 Task: Manage the "Create record" page in the site builder.
Action: Mouse moved to (995, 69)
Screenshot: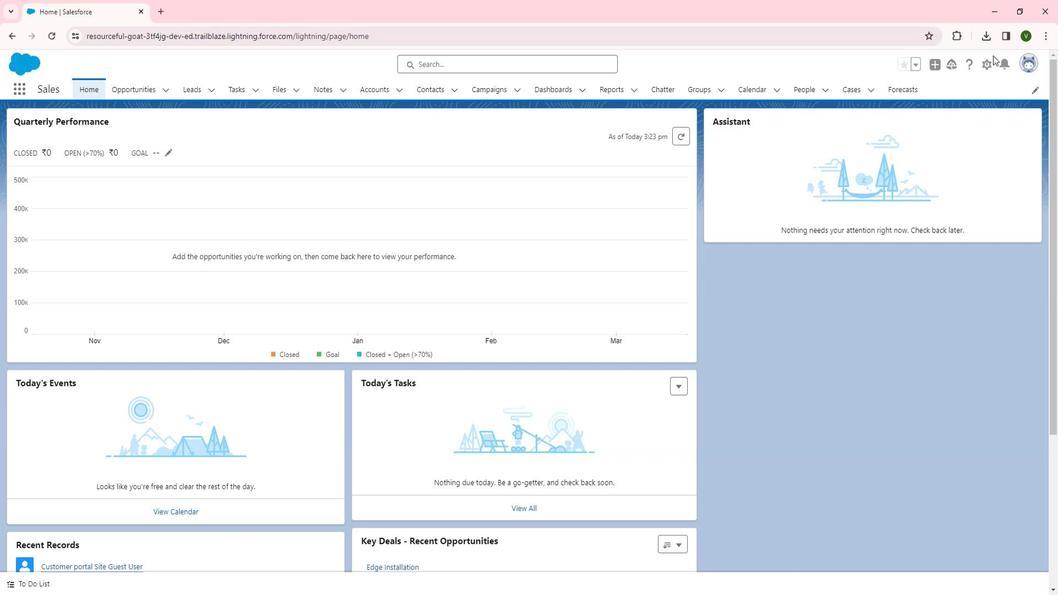 
Action: Mouse pressed left at (995, 69)
Screenshot: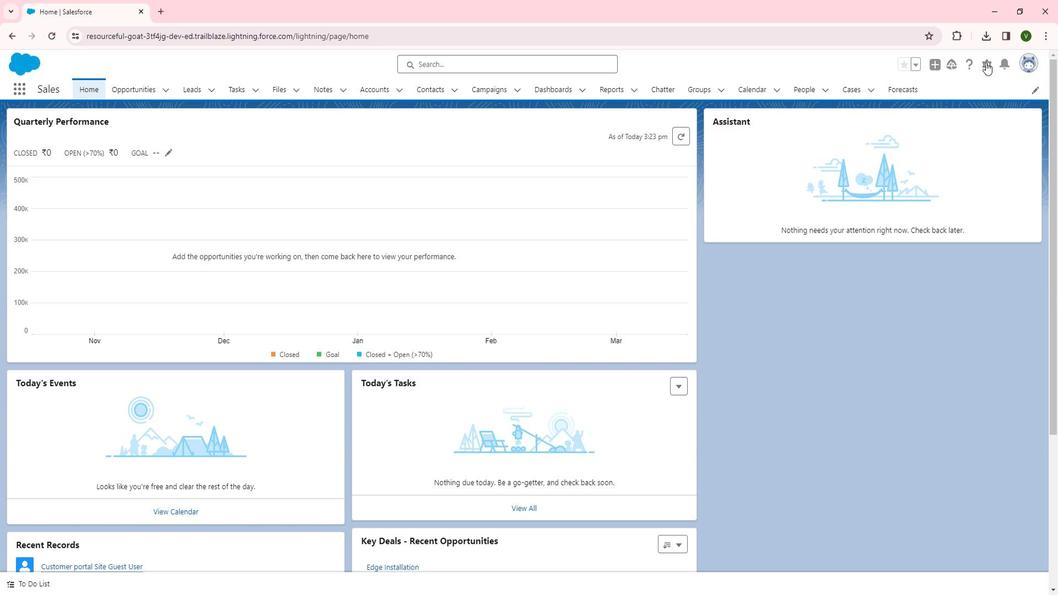 
Action: Mouse moved to (961, 99)
Screenshot: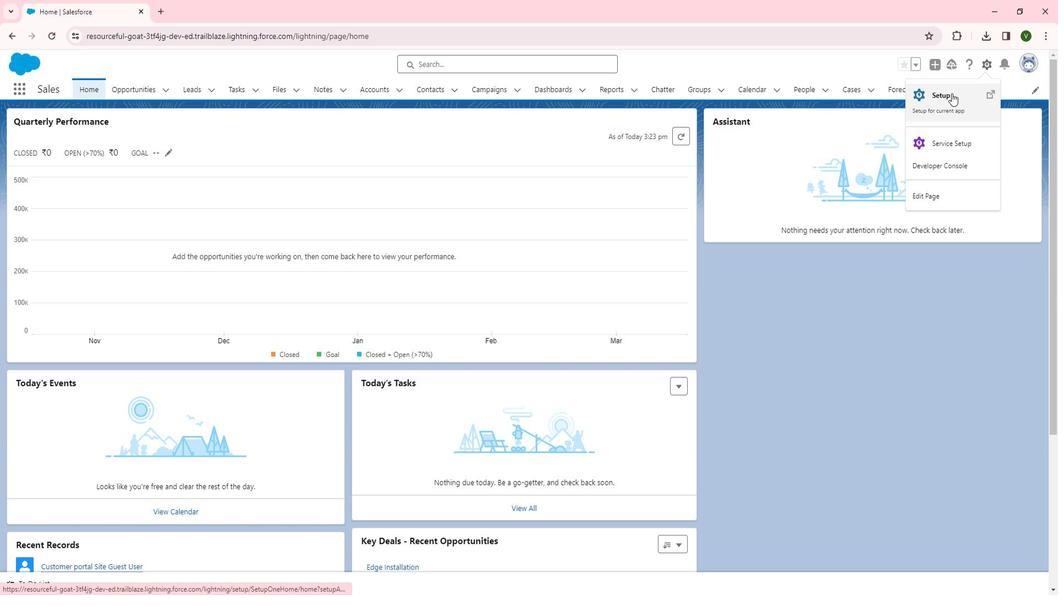 
Action: Mouse pressed left at (961, 99)
Screenshot: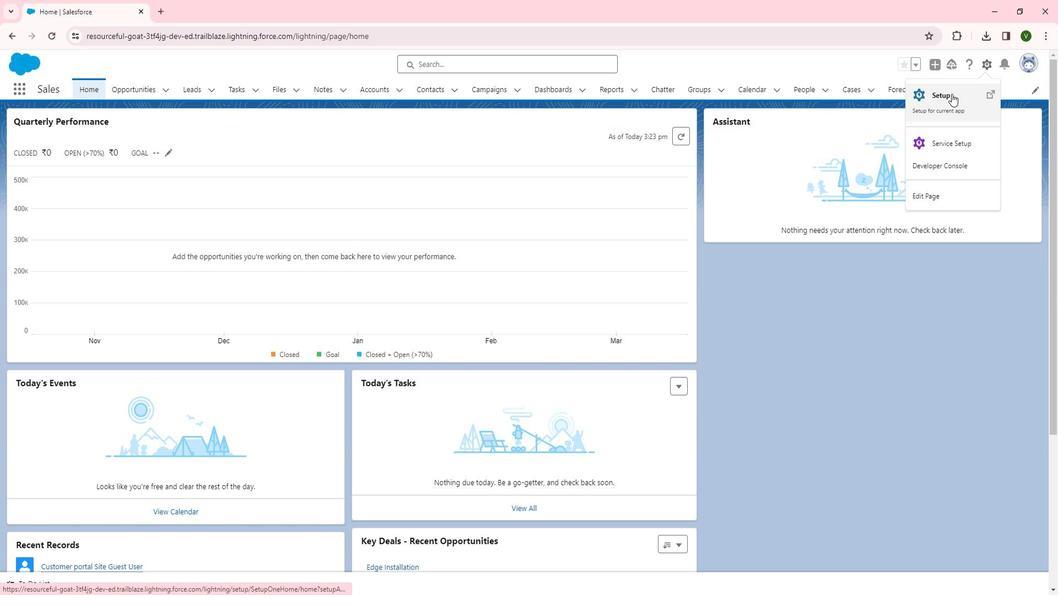 
Action: Mouse moved to (94, 335)
Screenshot: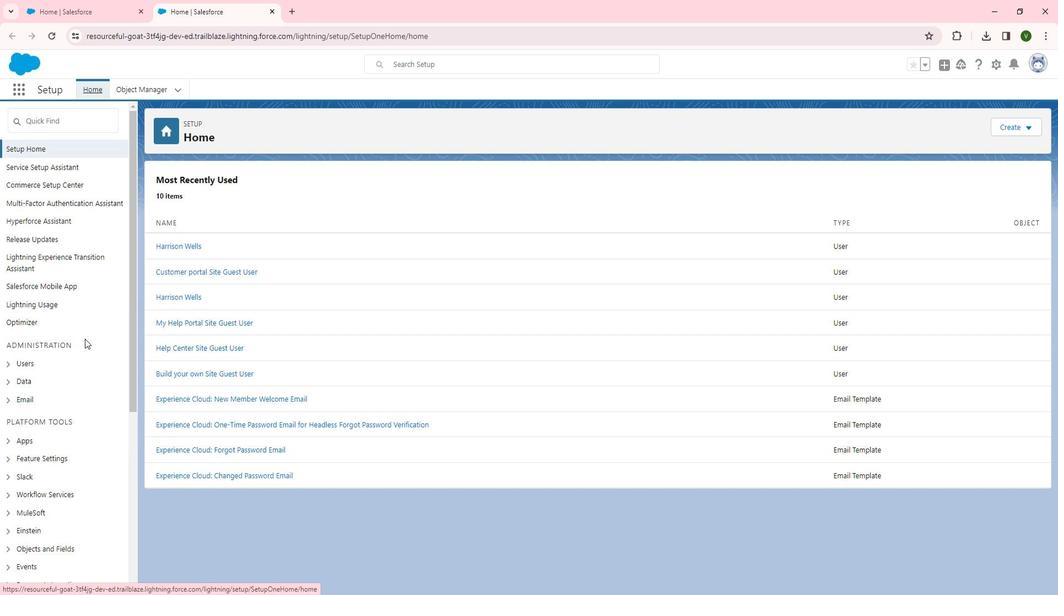 
Action: Mouse scrolled (94, 335) with delta (0, 0)
Screenshot: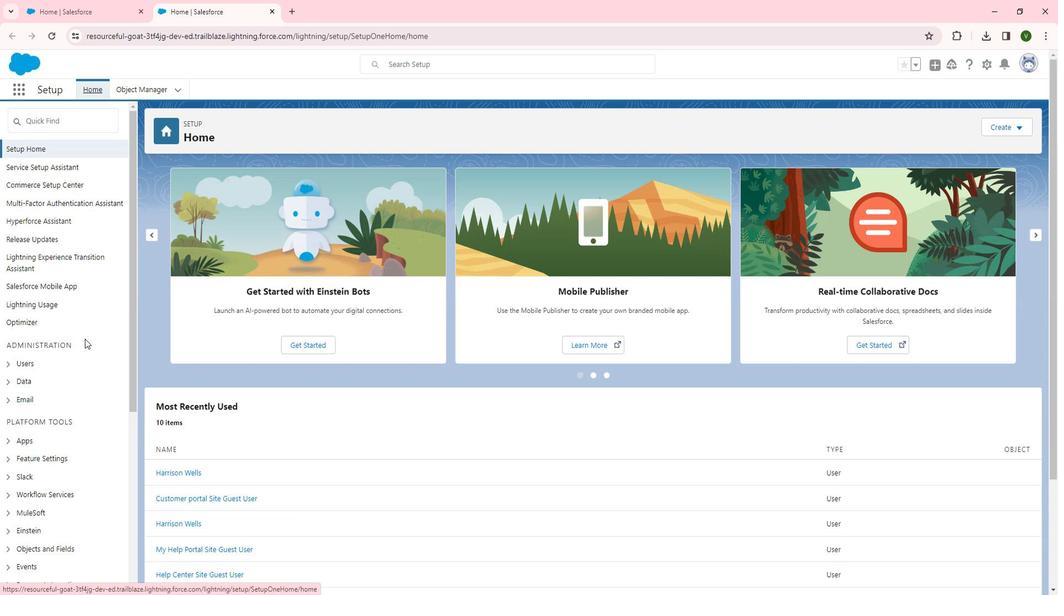 
Action: Mouse scrolled (94, 335) with delta (0, 0)
Screenshot: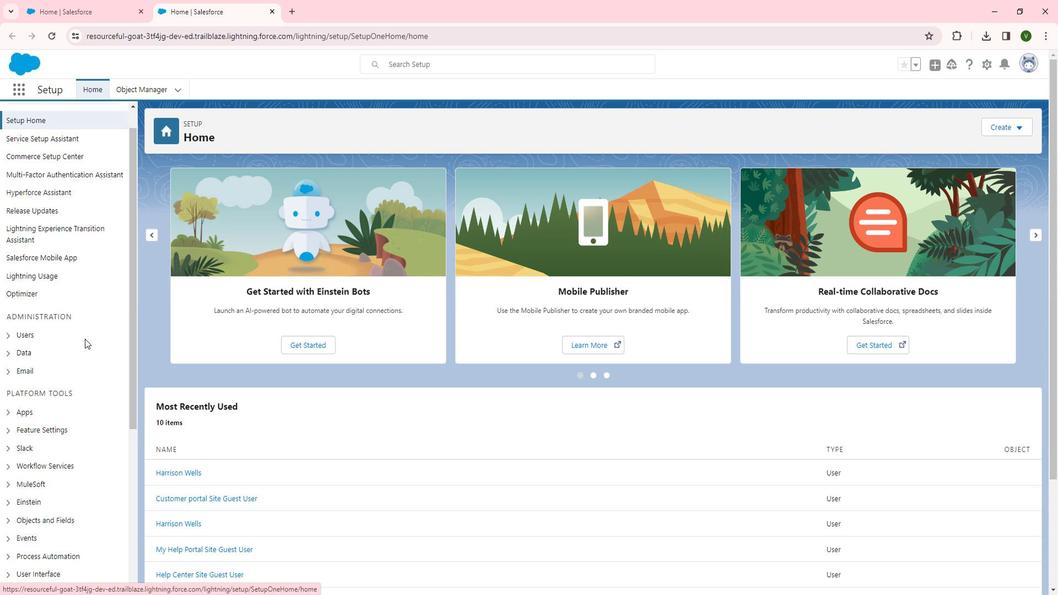 
Action: Mouse moved to (60, 339)
Screenshot: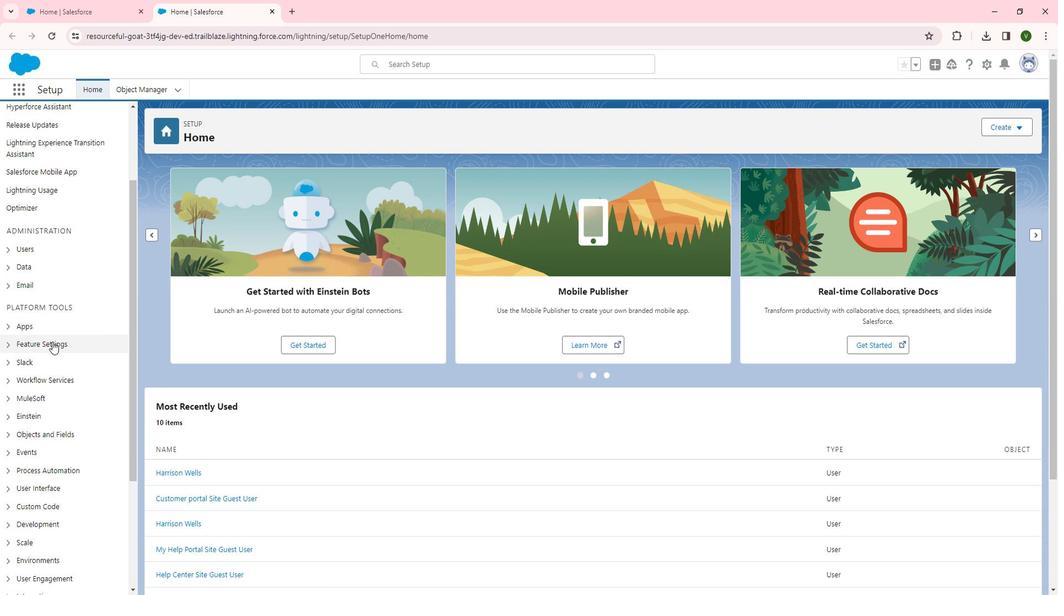
Action: Mouse pressed left at (60, 339)
Screenshot: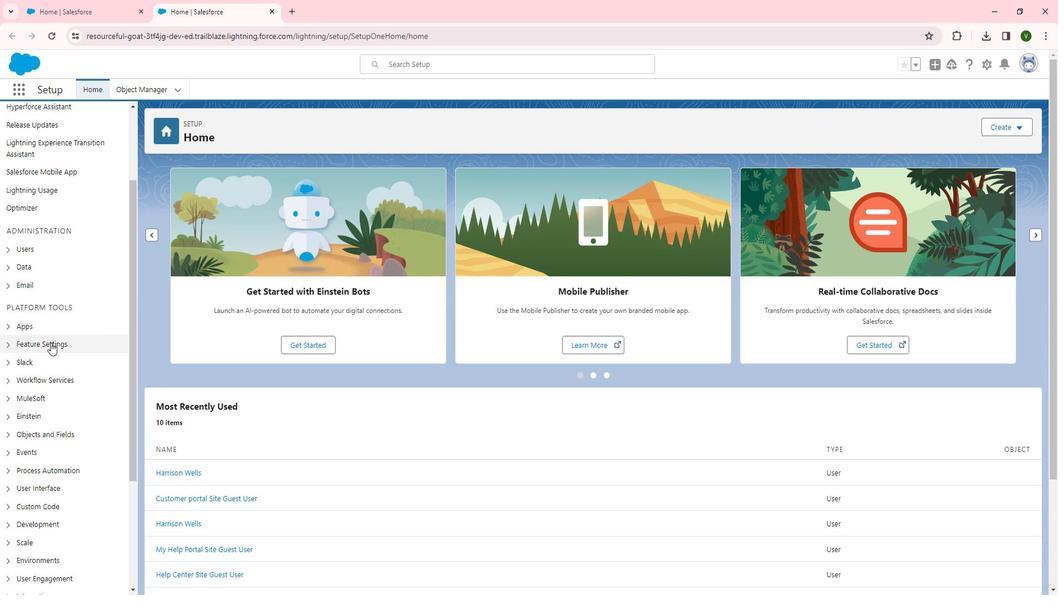
Action: Mouse moved to (76, 328)
Screenshot: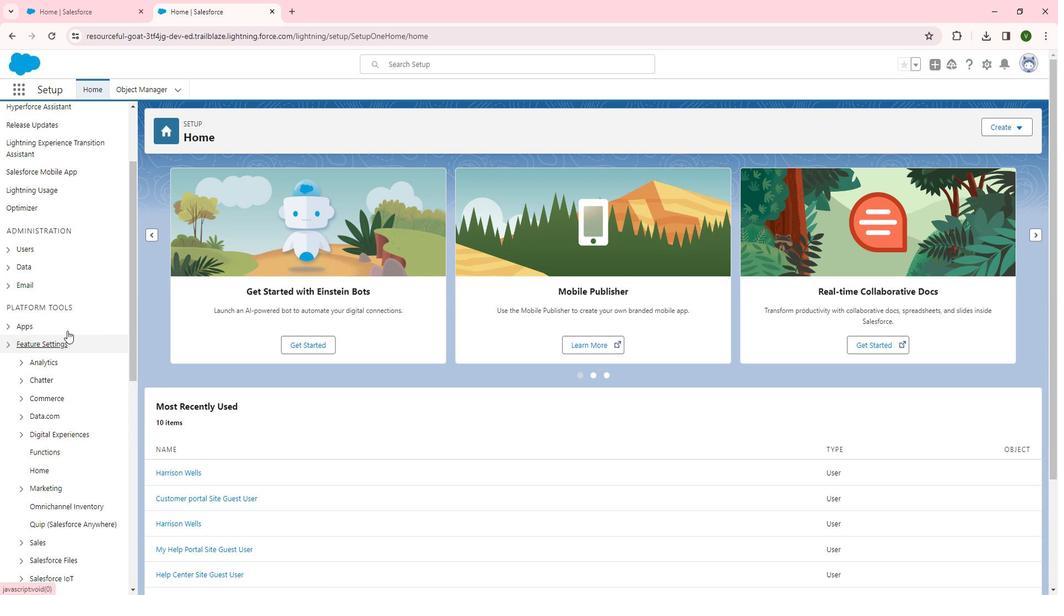 
Action: Mouse scrolled (76, 327) with delta (0, 0)
Screenshot: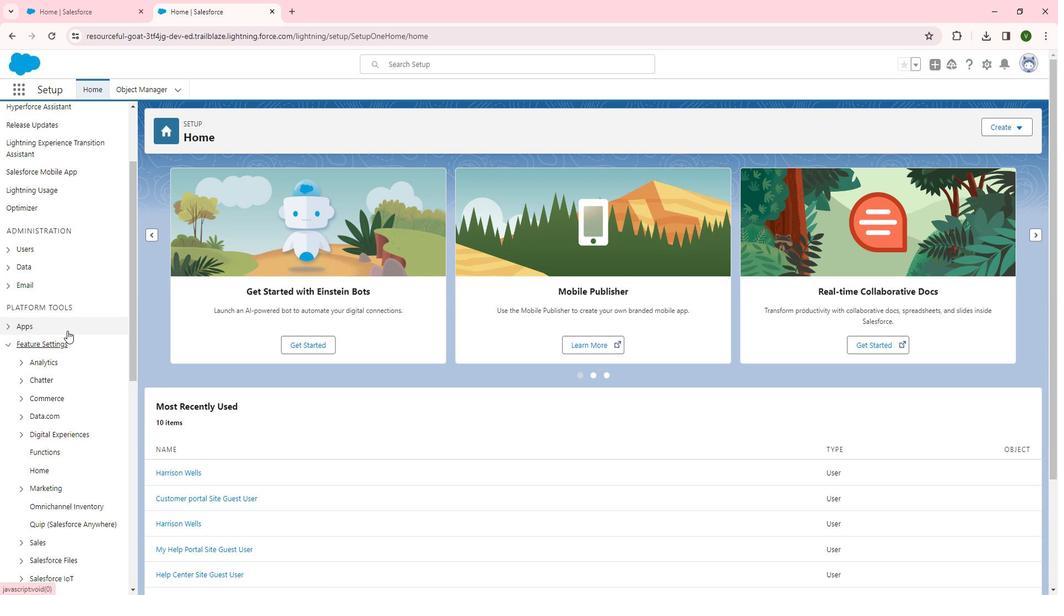 
Action: Mouse moved to (70, 368)
Screenshot: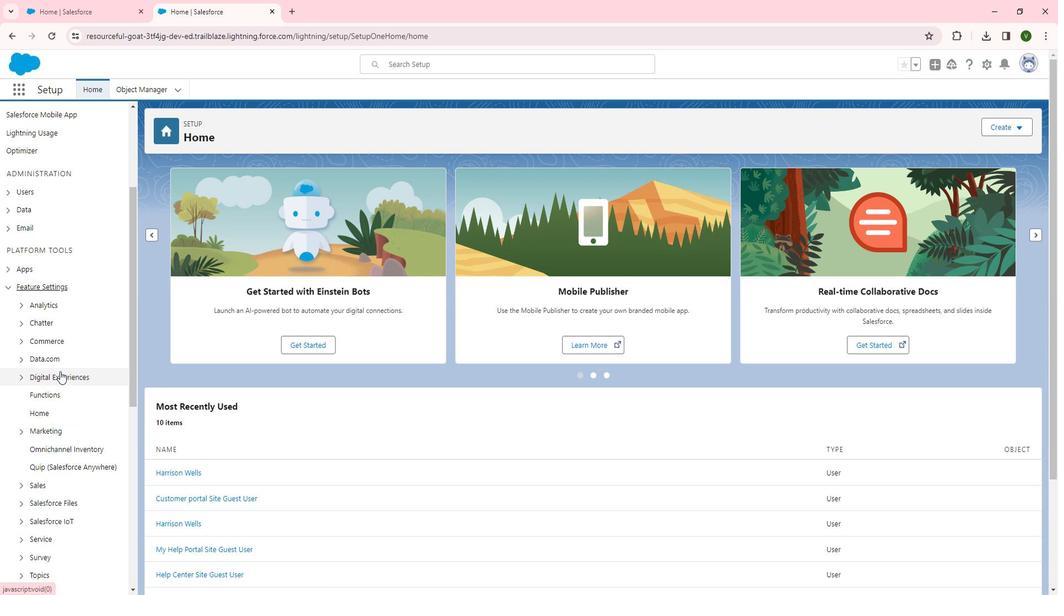 
Action: Mouse pressed left at (70, 368)
Screenshot: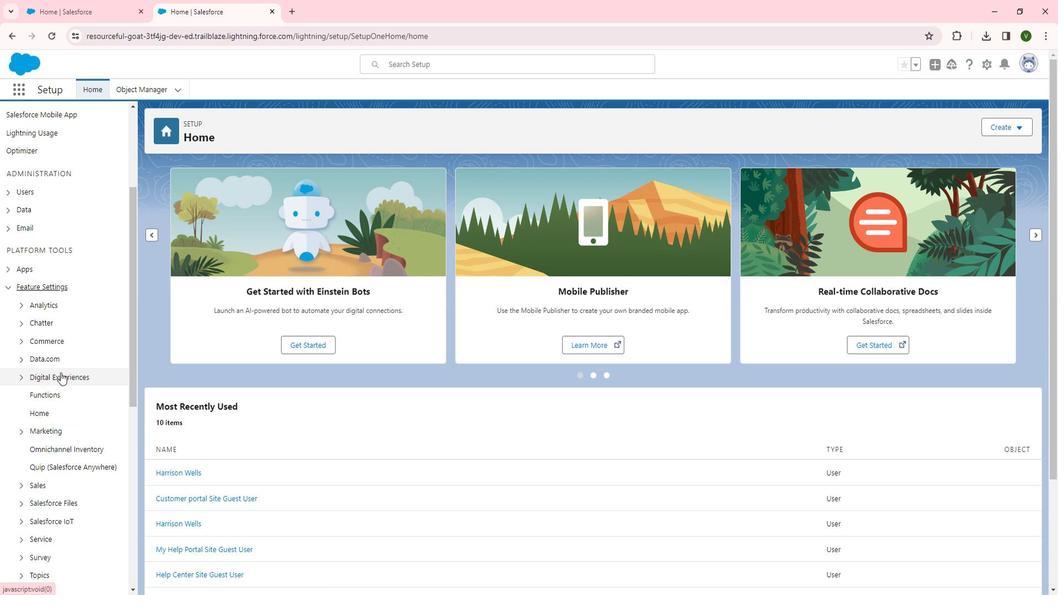 
Action: Mouse scrolled (70, 367) with delta (0, 0)
Screenshot: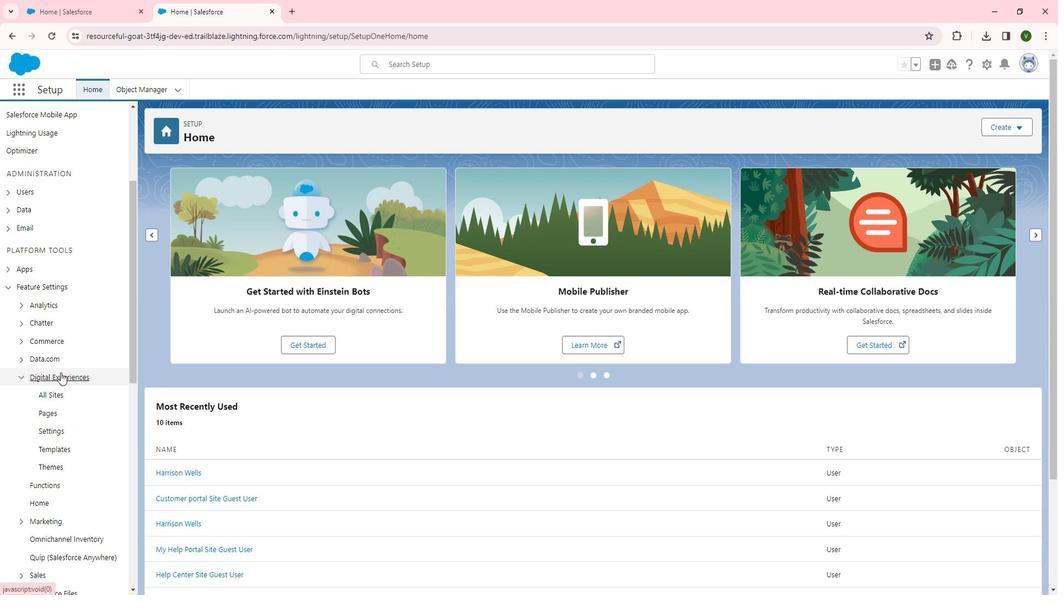 
Action: Mouse scrolled (70, 367) with delta (0, 0)
Screenshot: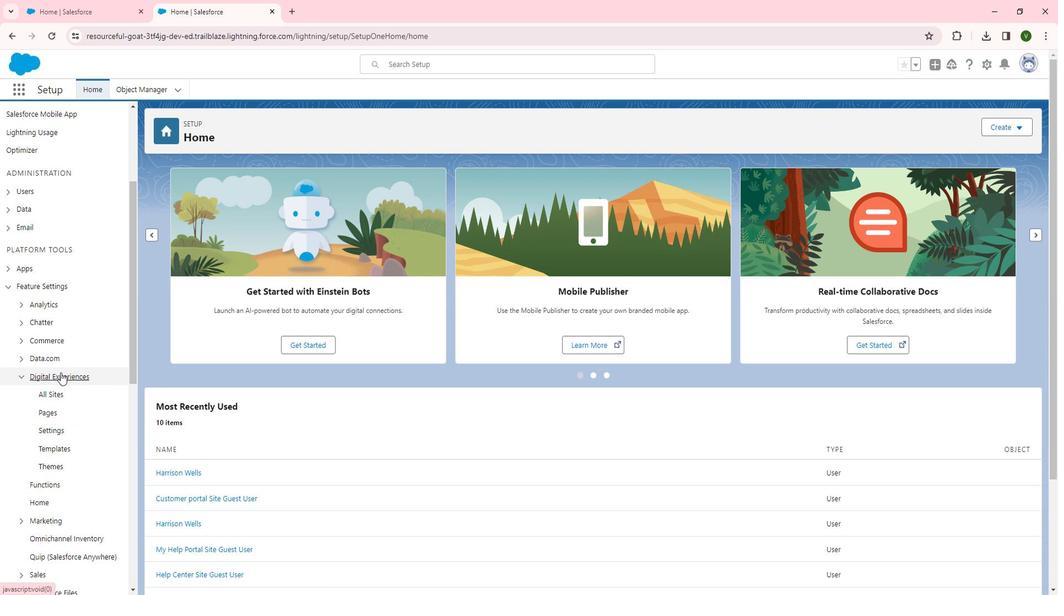 
Action: Mouse moved to (65, 276)
Screenshot: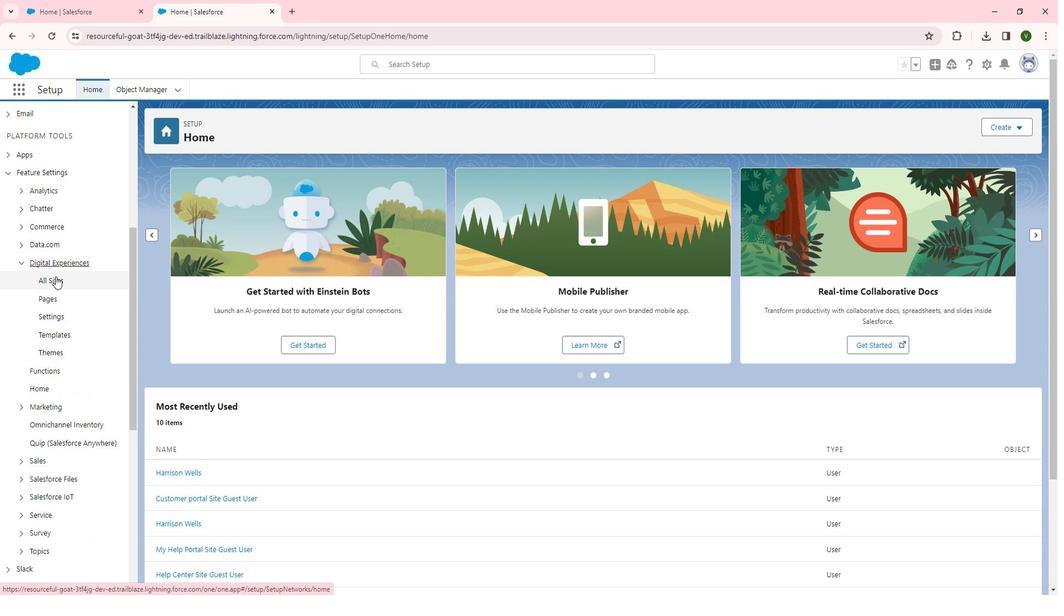 
Action: Mouse pressed left at (65, 276)
Screenshot: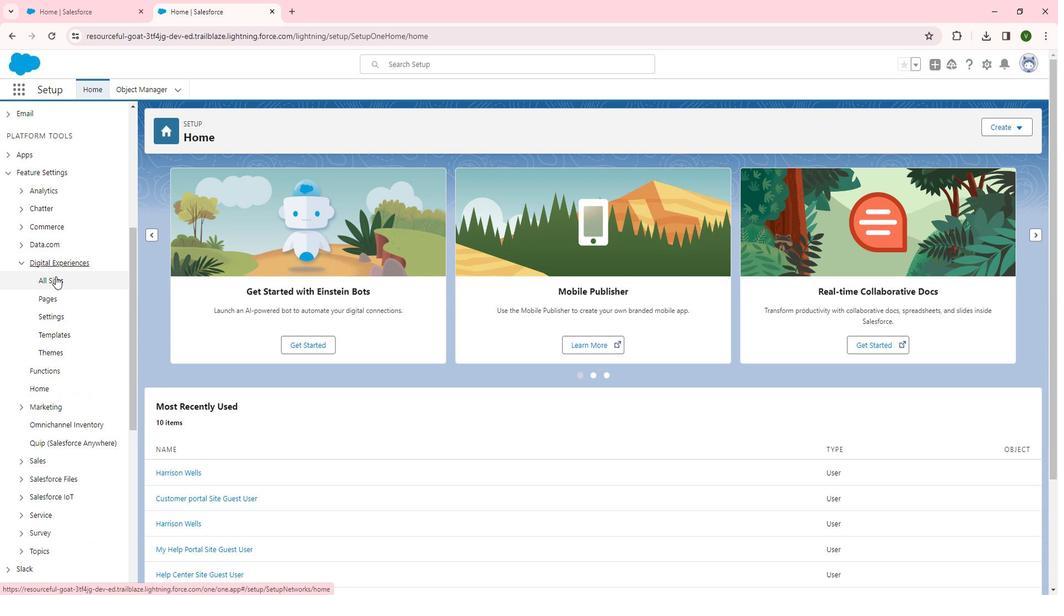 
Action: Mouse moved to (187, 287)
Screenshot: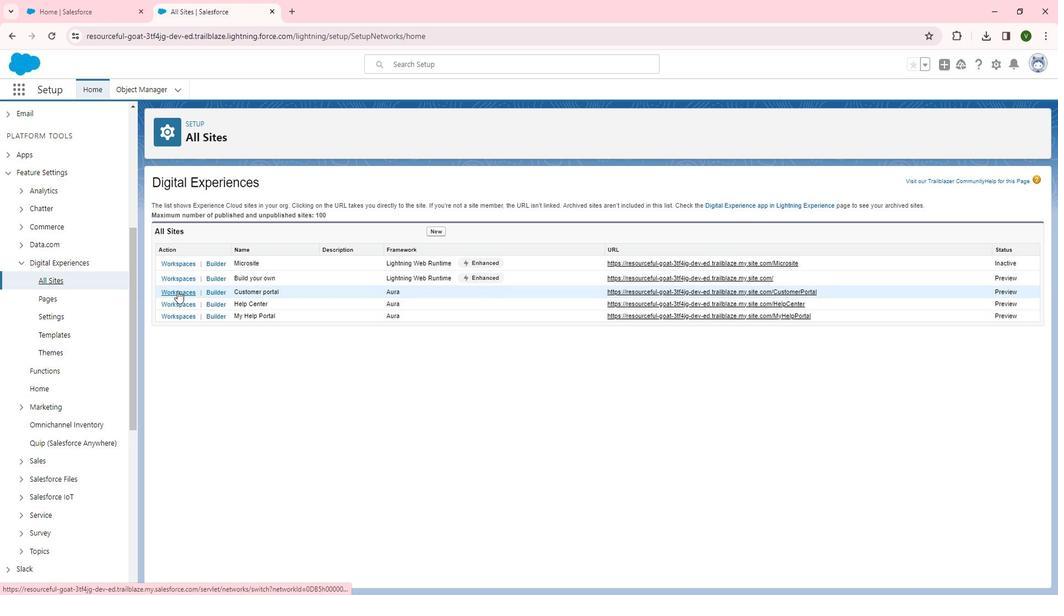 
Action: Mouse pressed left at (187, 287)
Screenshot: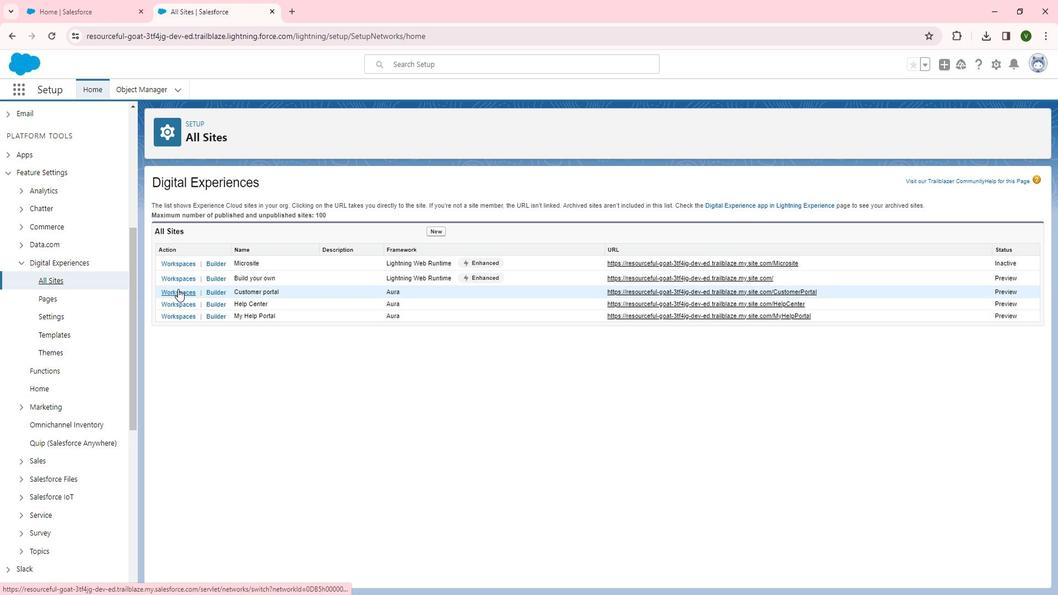 
Action: Mouse moved to (186, 279)
Screenshot: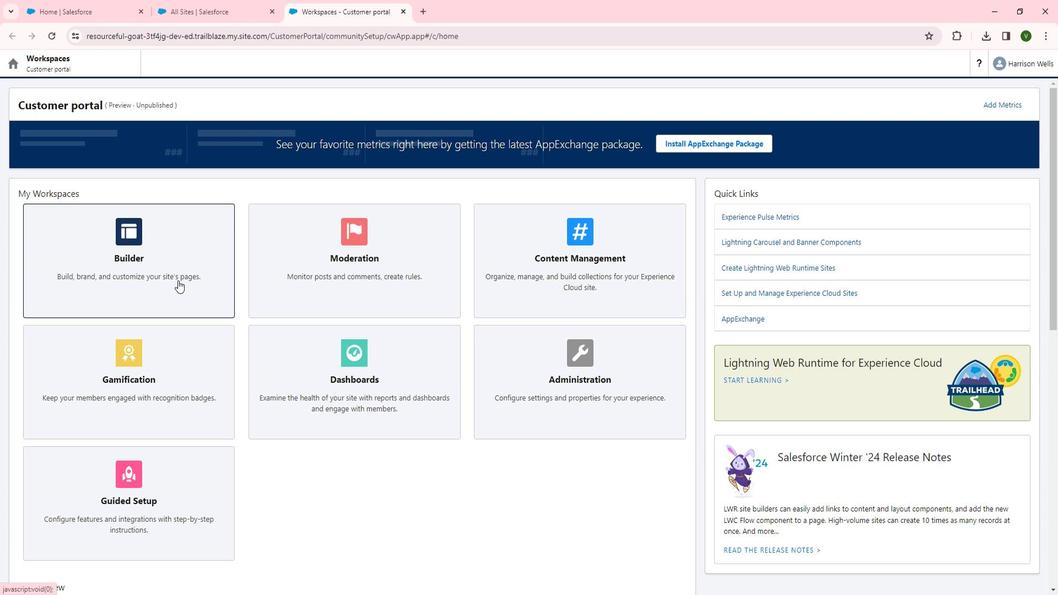 
Action: Mouse pressed left at (186, 279)
Screenshot: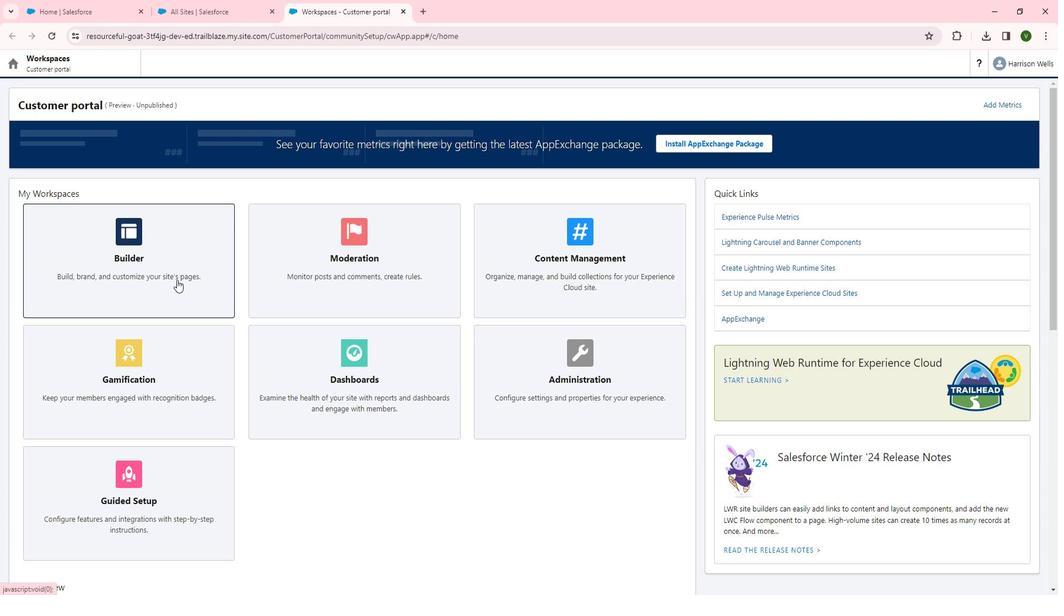
Action: Mouse moved to (111, 63)
Screenshot: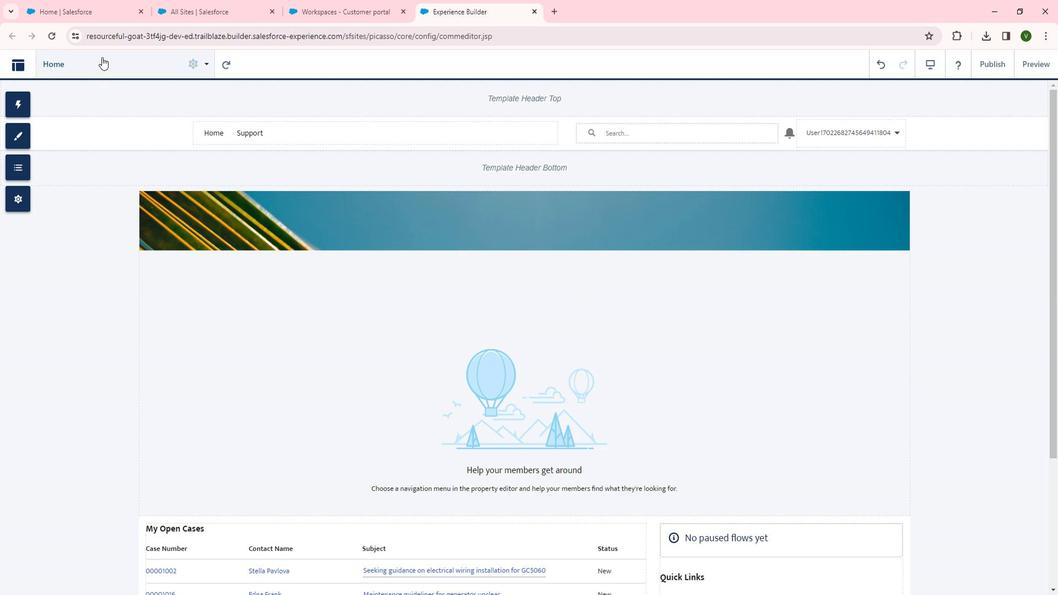 
Action: Mouse pressed left at (111, 63)
Screenshot: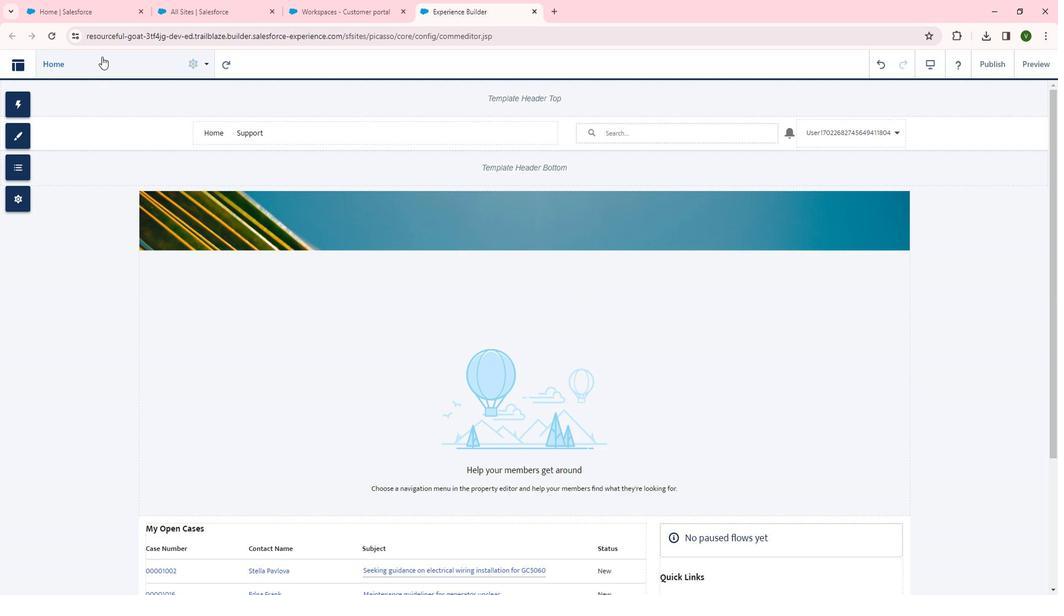
Action: Mouse moved to (95, 236)
Screenshot: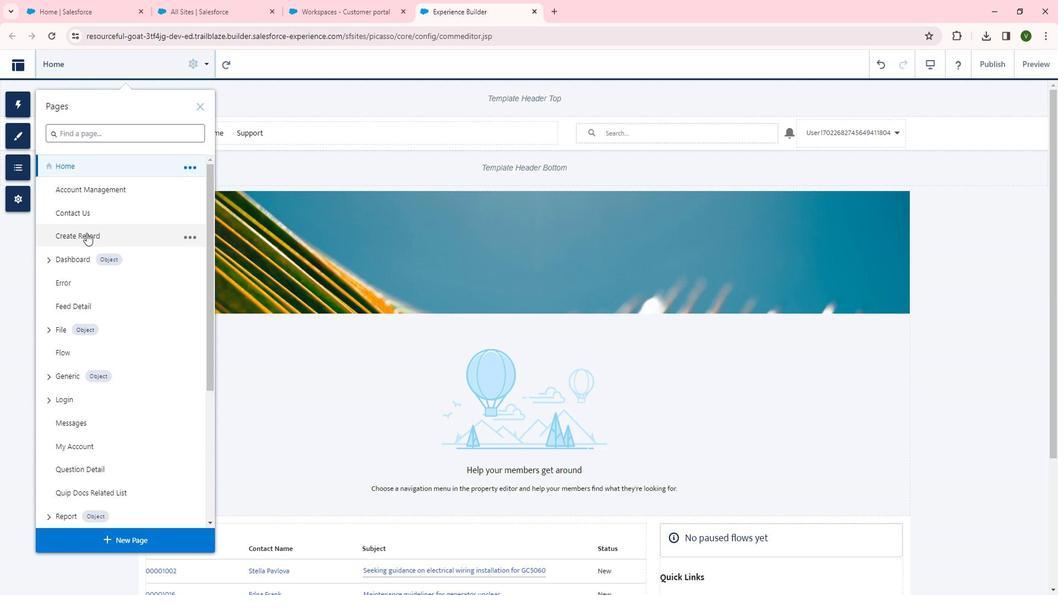 
Action: Mouse pressed left at (95, 236)
Screenshot: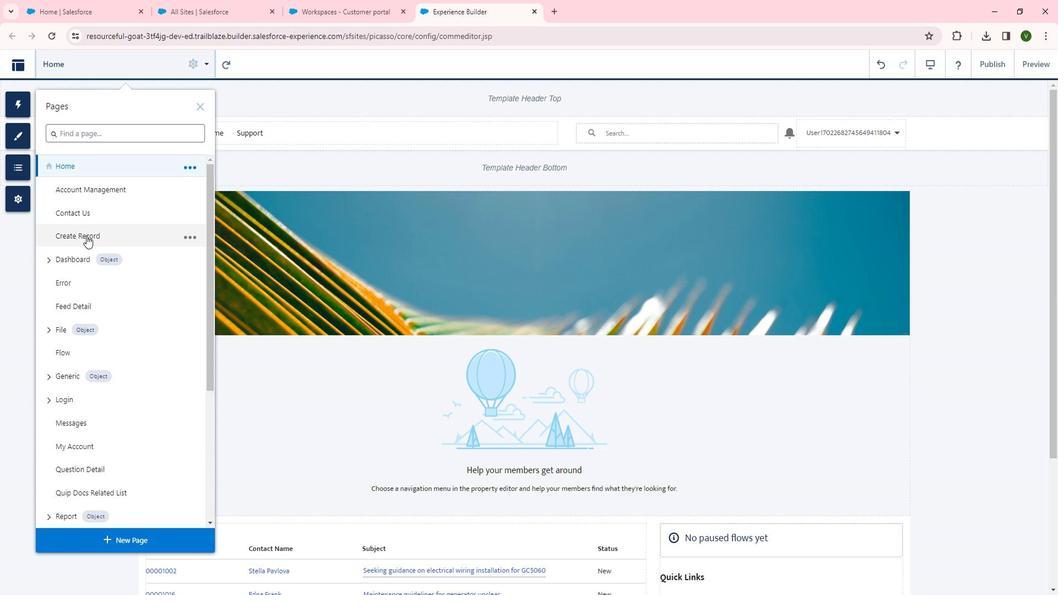 
Action: Mouse moved to (747, 272)
Screenshot: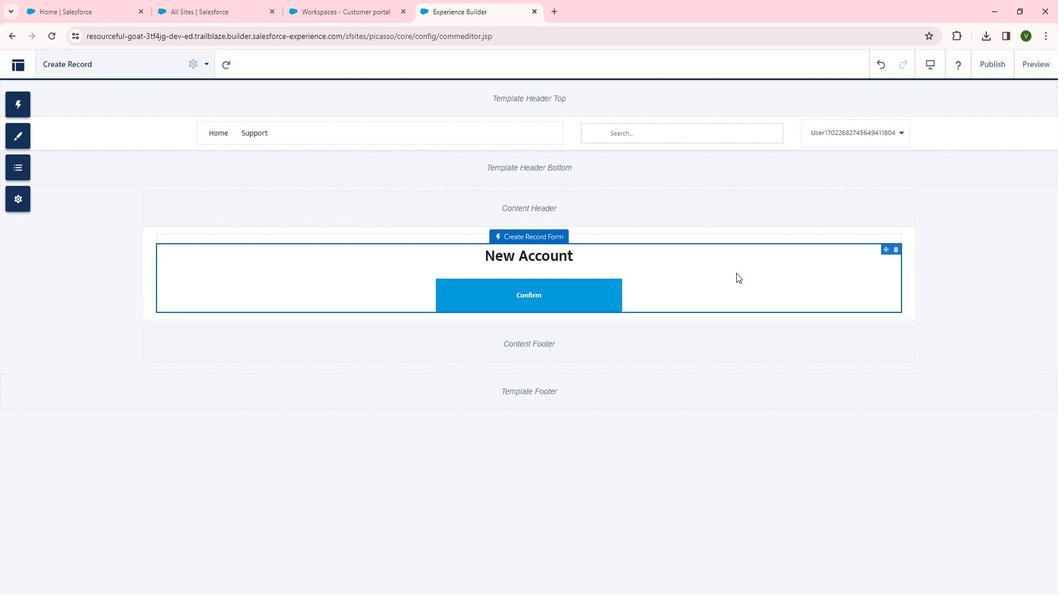
Action: Mouse pressed left at (747, 272)
Screenshot: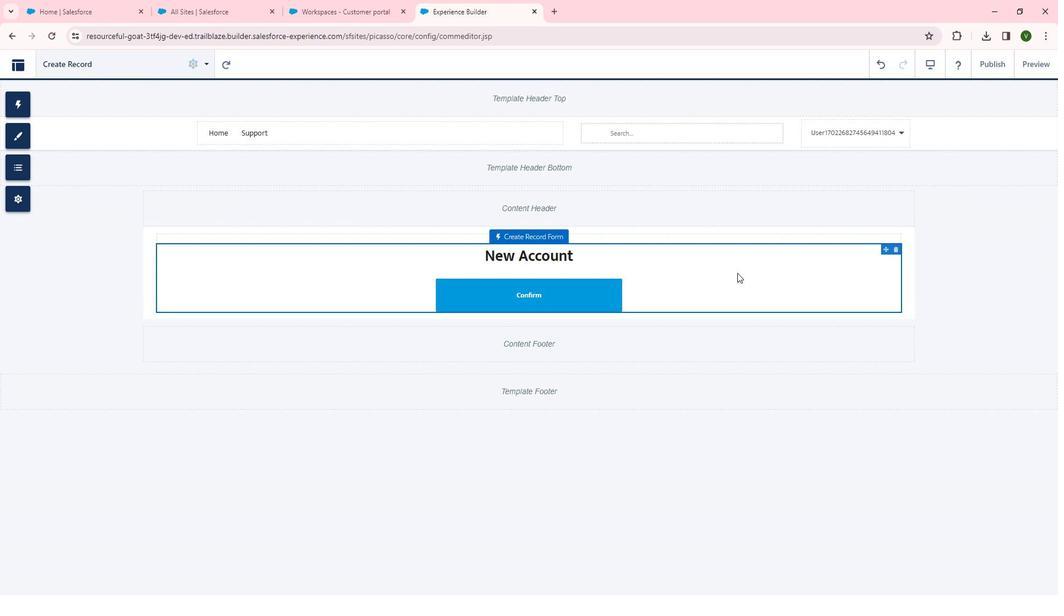 
Action: Mouse moved to (946, 180)
Screenshot: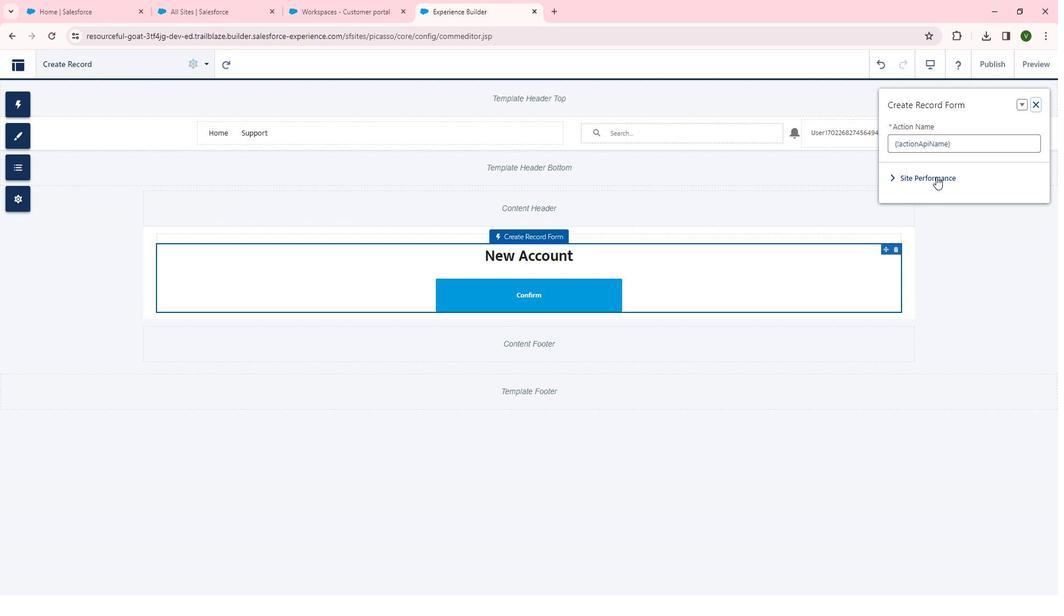 
Action: Mouse pressed left at (946, 180)
Screenshot: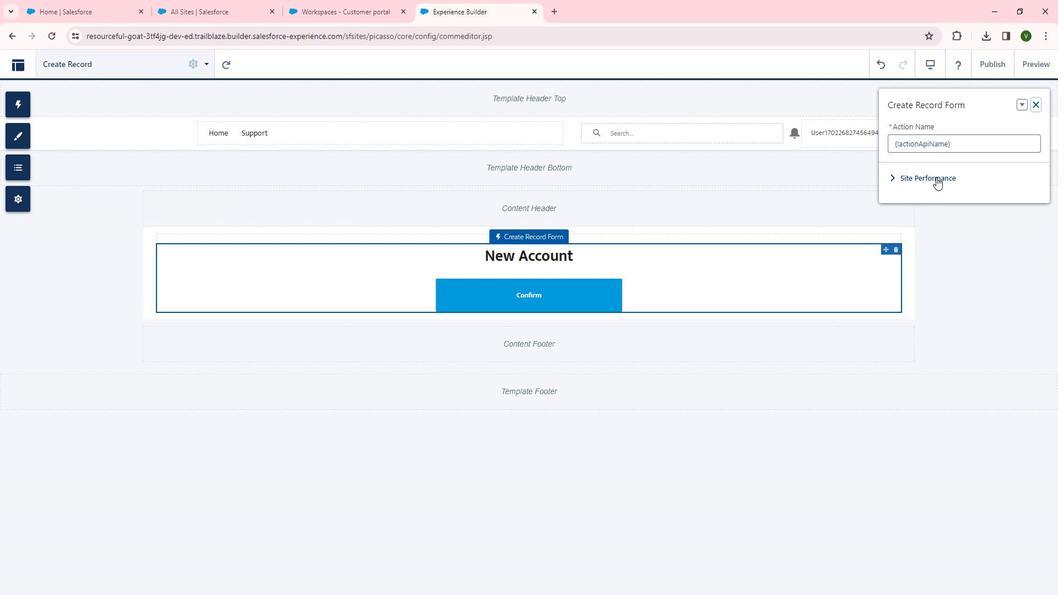 
Action: Mouse moved to (902, 202)
Screenshot: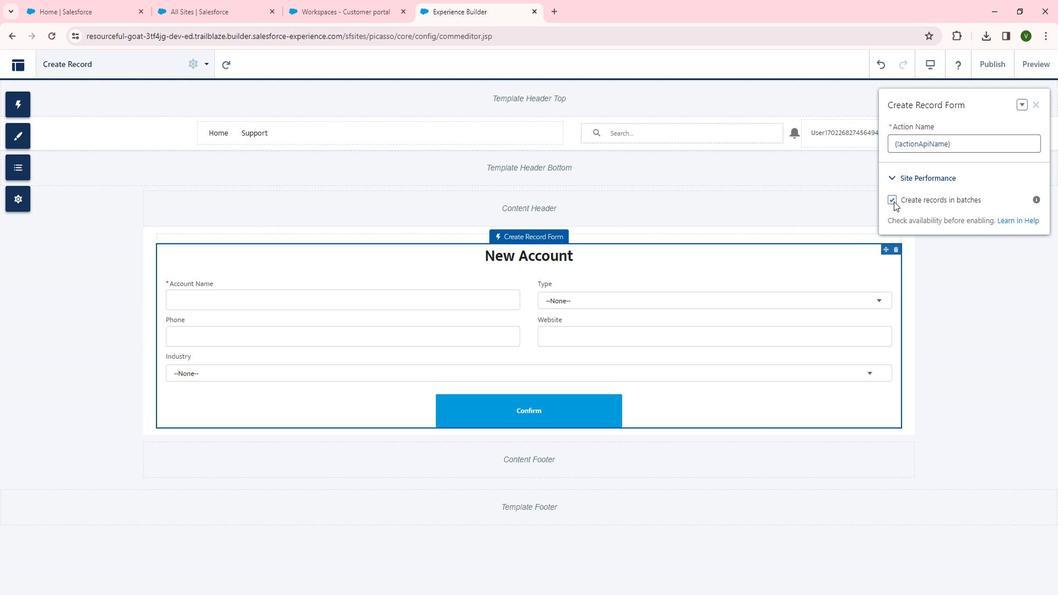 
Action: Mouse pressed left at (902, 202)
Screenshot: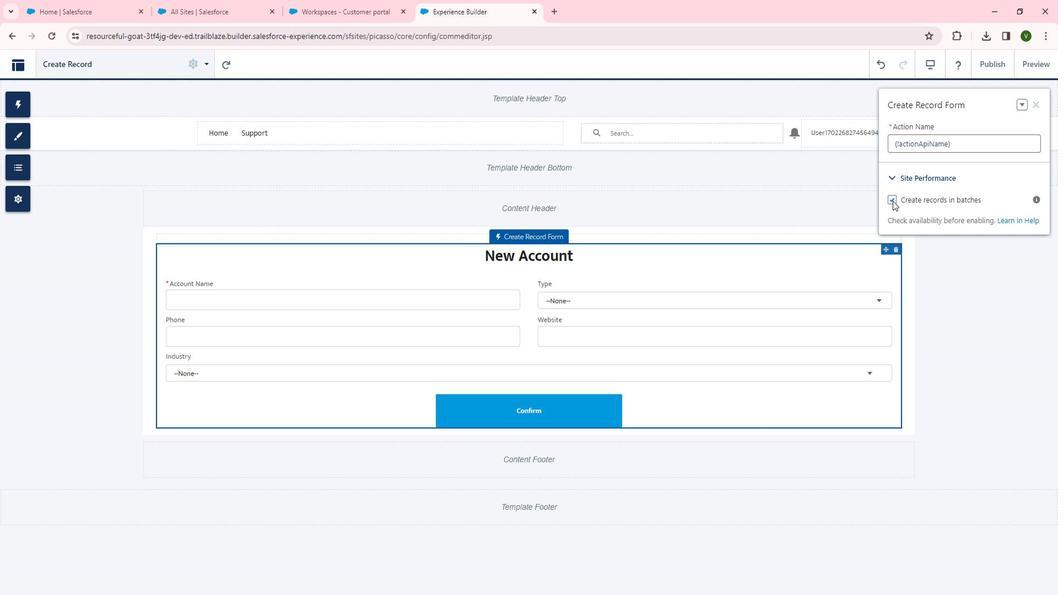 
Action: Mouse moved to (902, 202)
Screenshot: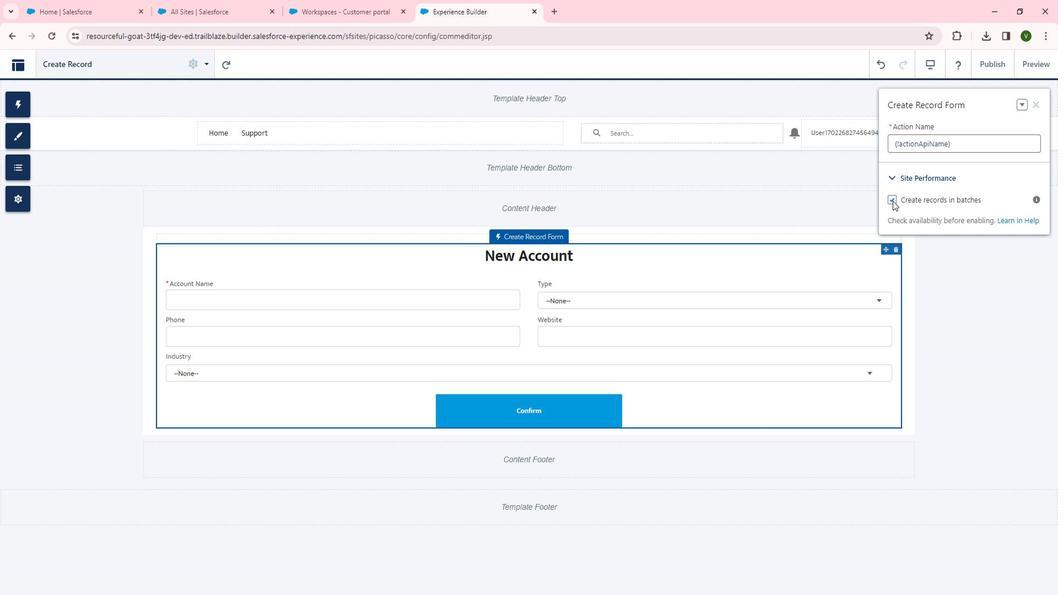 
